 Task: Click cancel.
Action: Mouse moved to (746, 90)
Screenshot: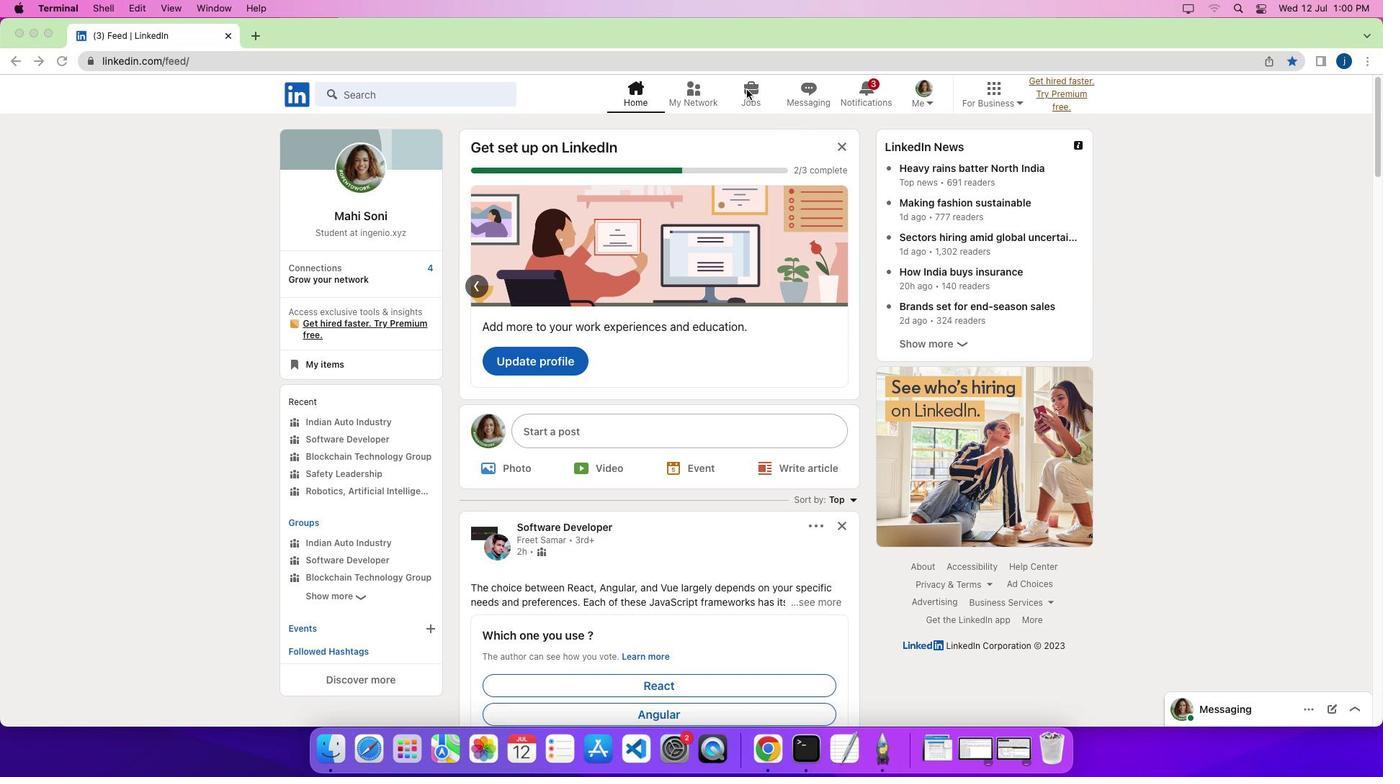 
Action: Mouse pressed left at (746, 90)
Screenshot: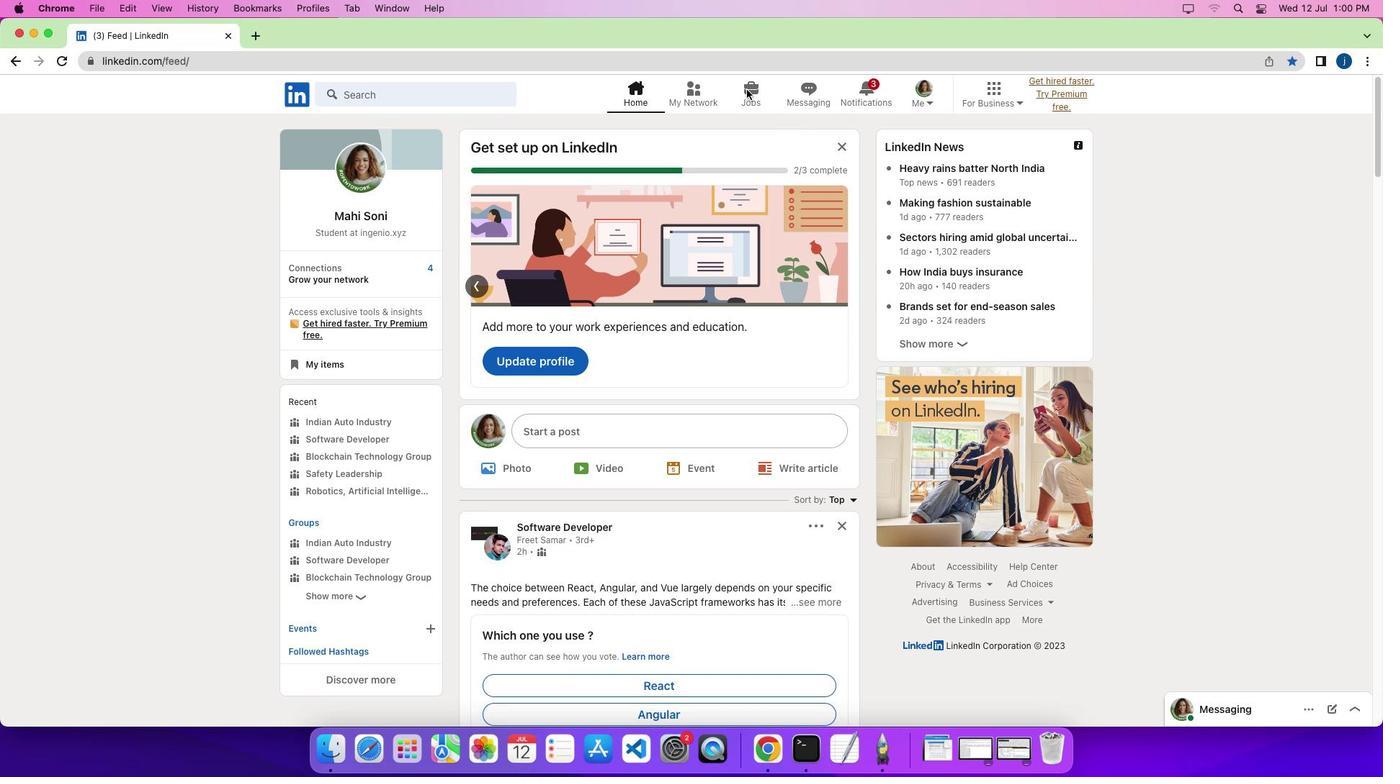 
Action: Mouse pressed left at (746, 90)
Screenshot: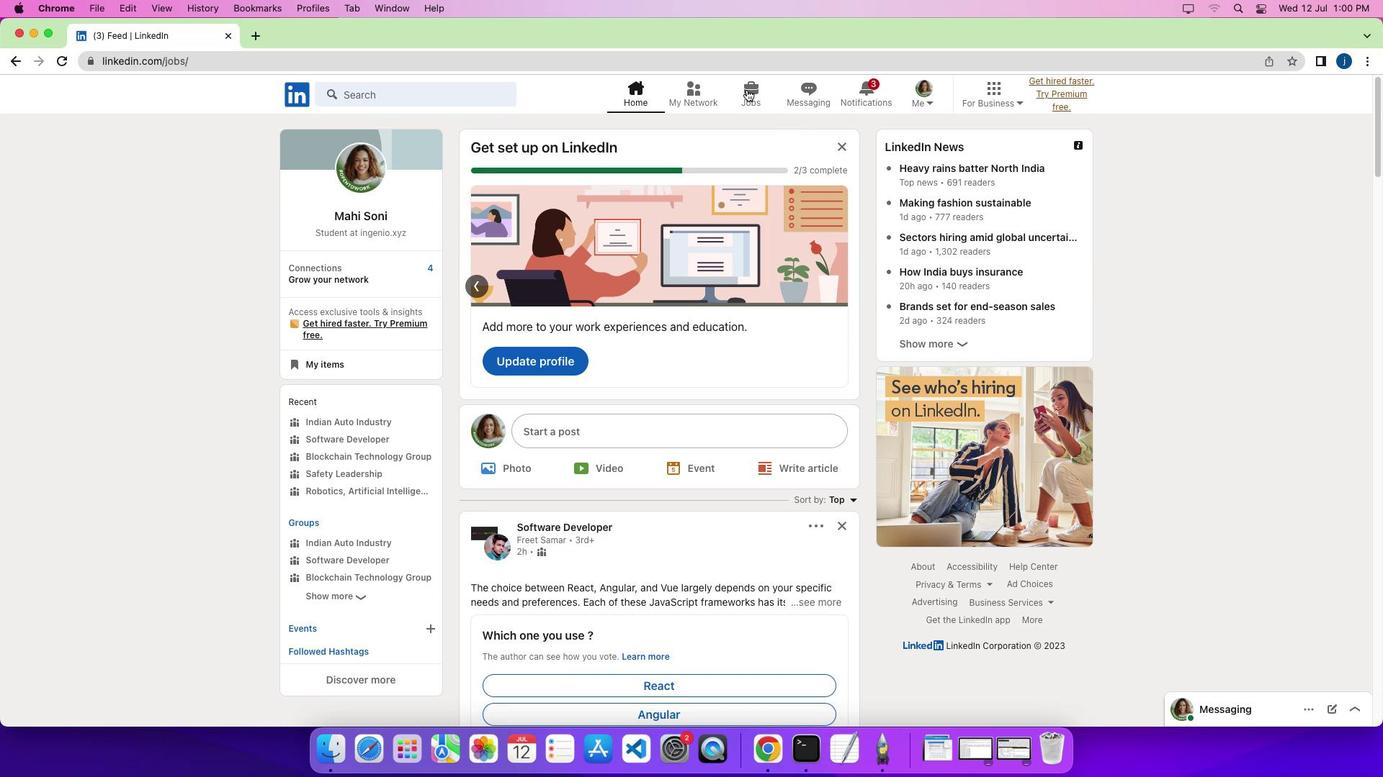 
Action: Mouse moved to (352, 424)
Screenshot: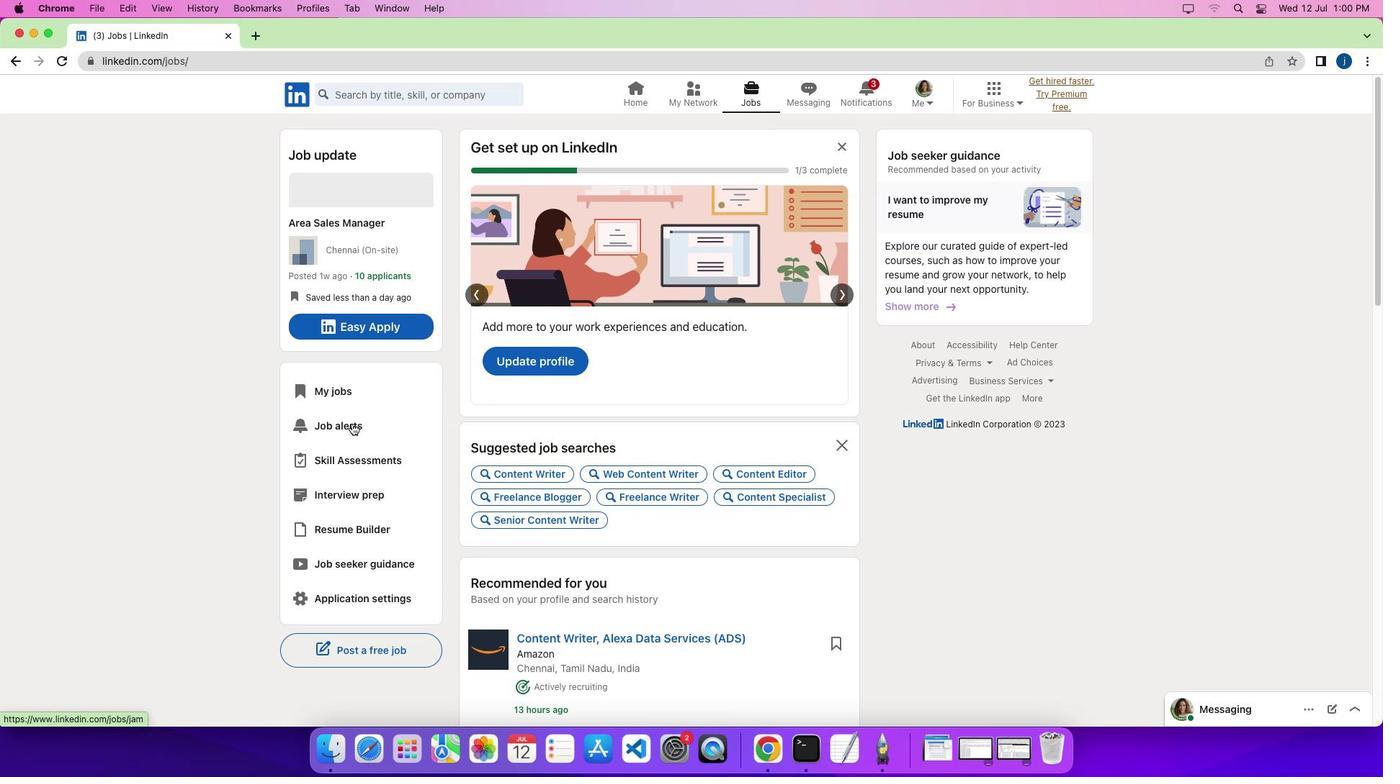 
Action: Mouse pressed left at (352, 424)
Screenshot: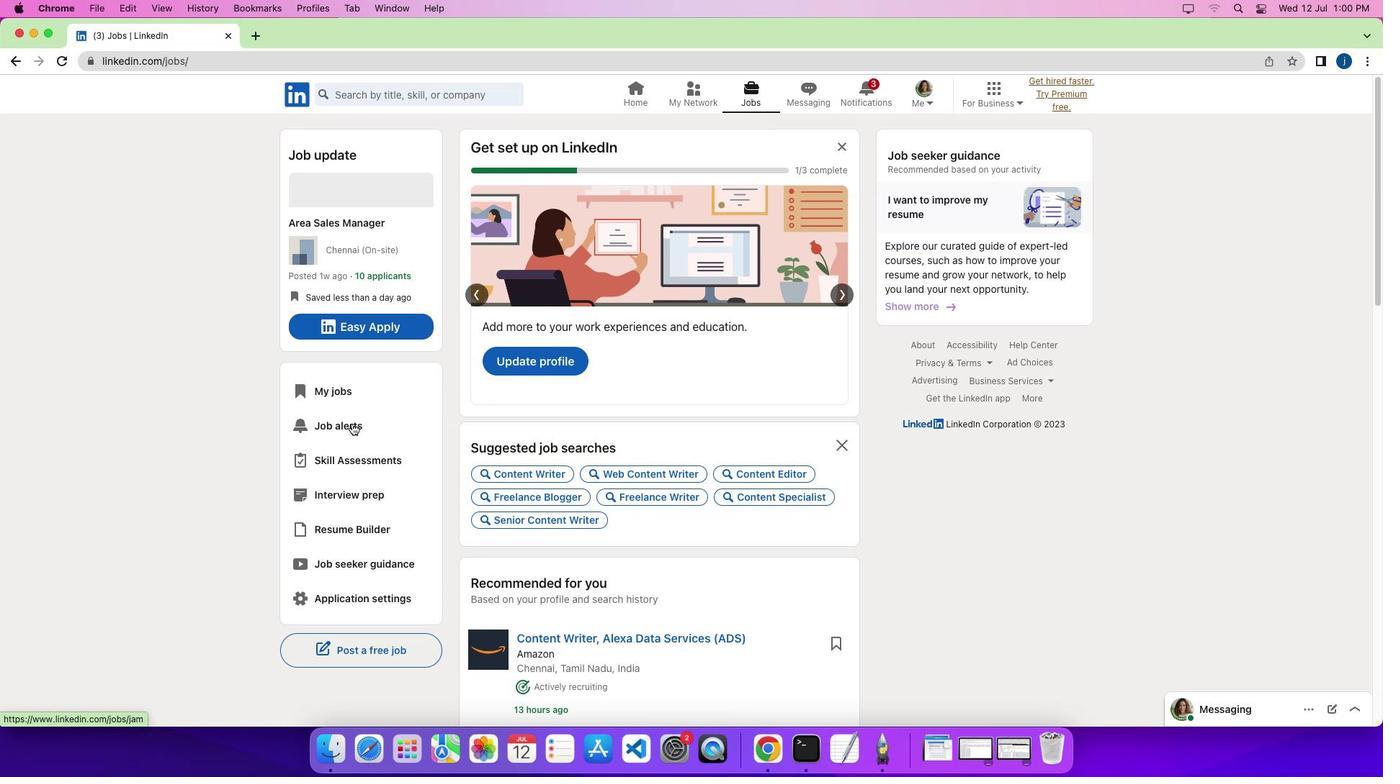 
Action: Mouse pressed left at (352, 424)
Screenshot: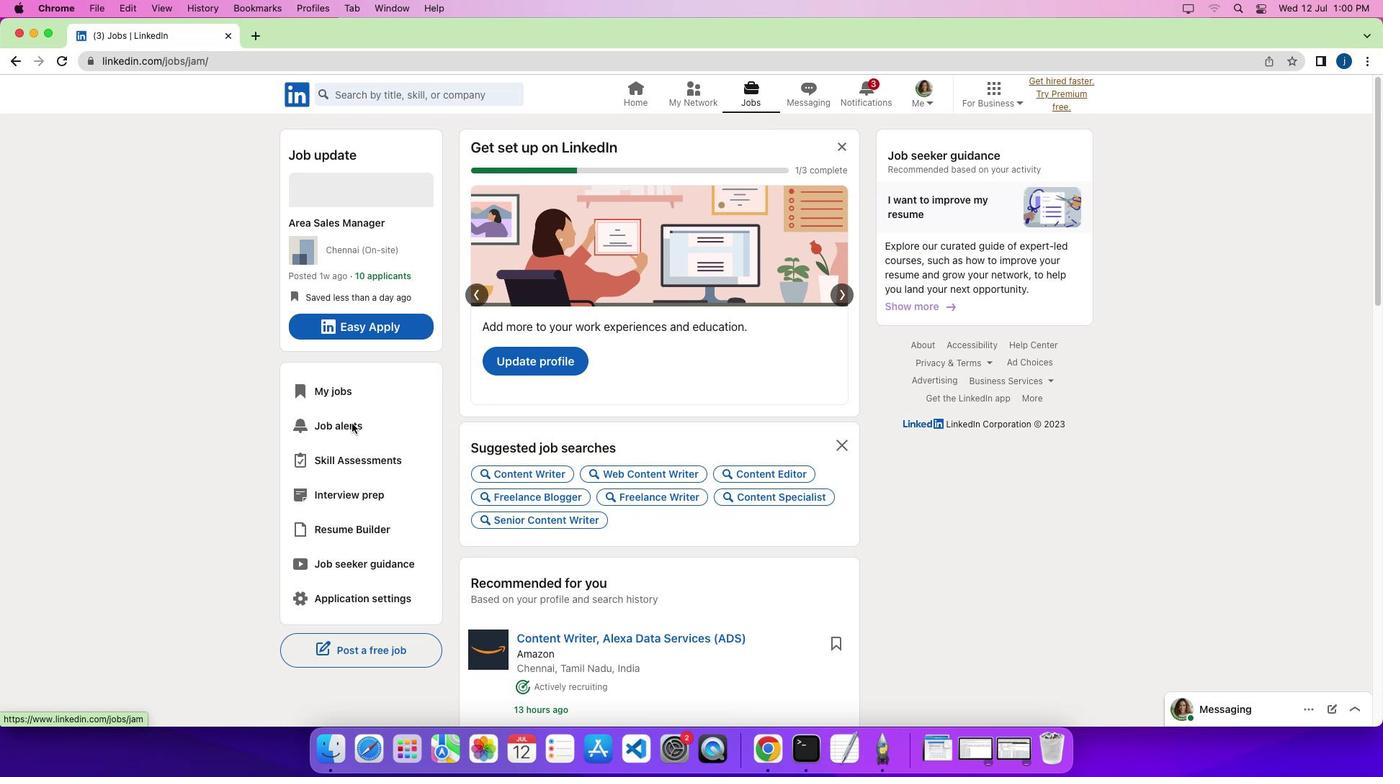 
Action: Mouse pressed left at (352, 424)
Screenshot: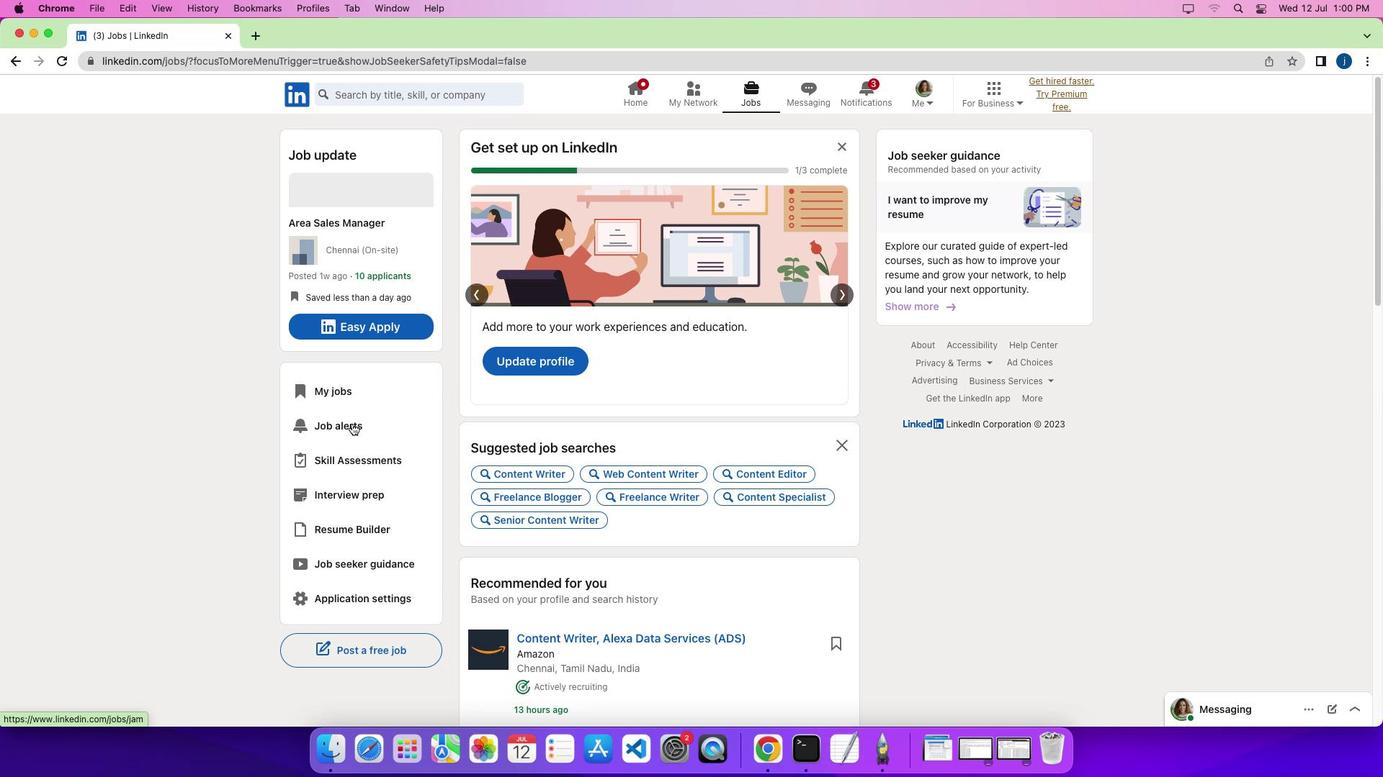 
Action: Mouse moved to (933, 167)
Screenshot: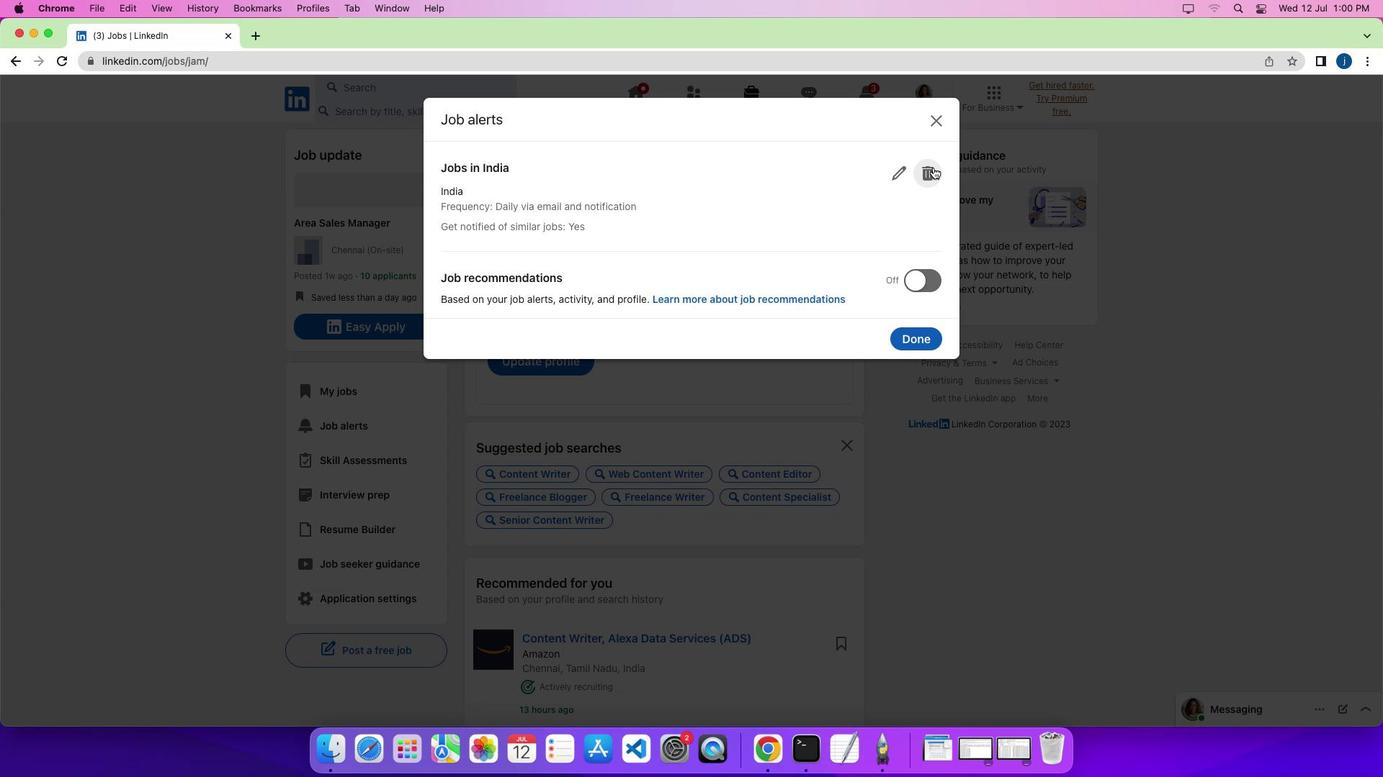 
Action: Mouse pressed left at (933, 167)
Screenshot: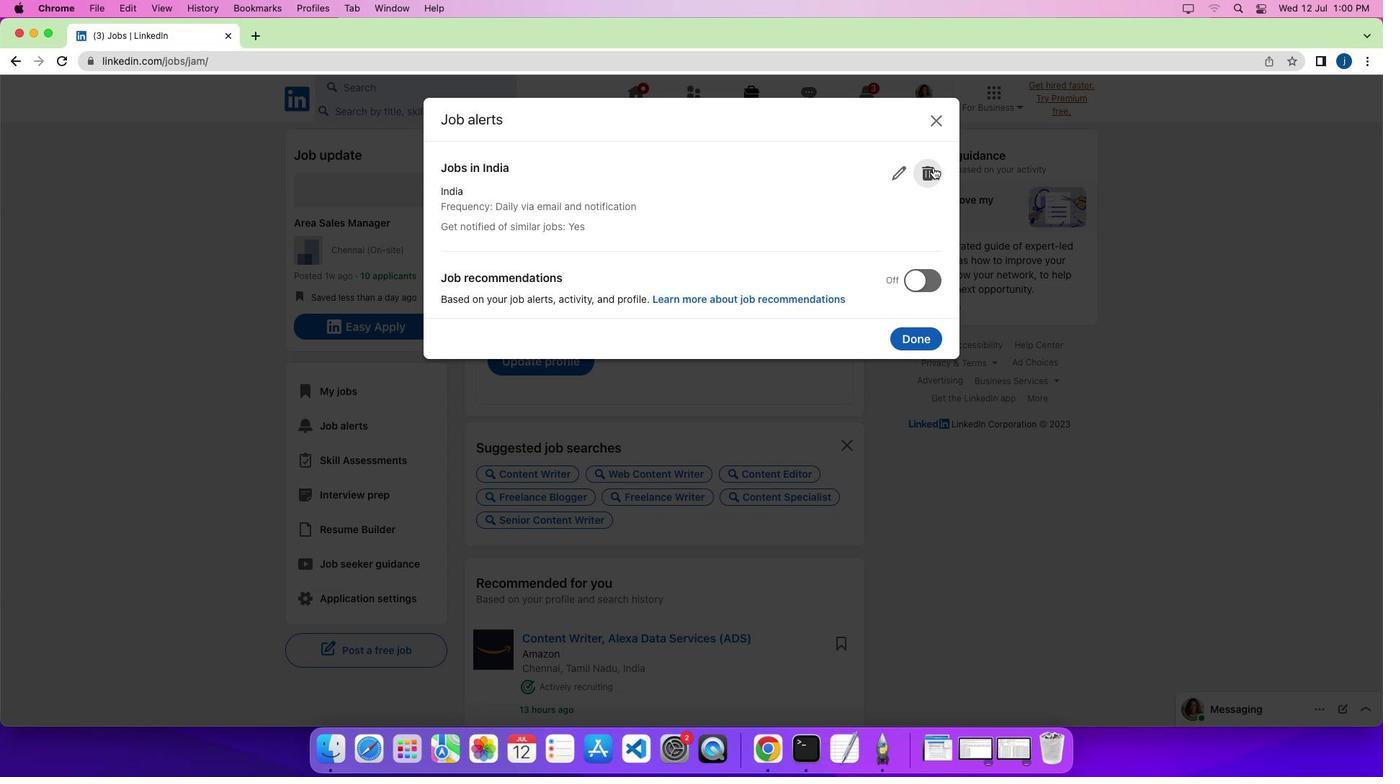 
Action: Mouse moved to (718, 342)
Screenshot: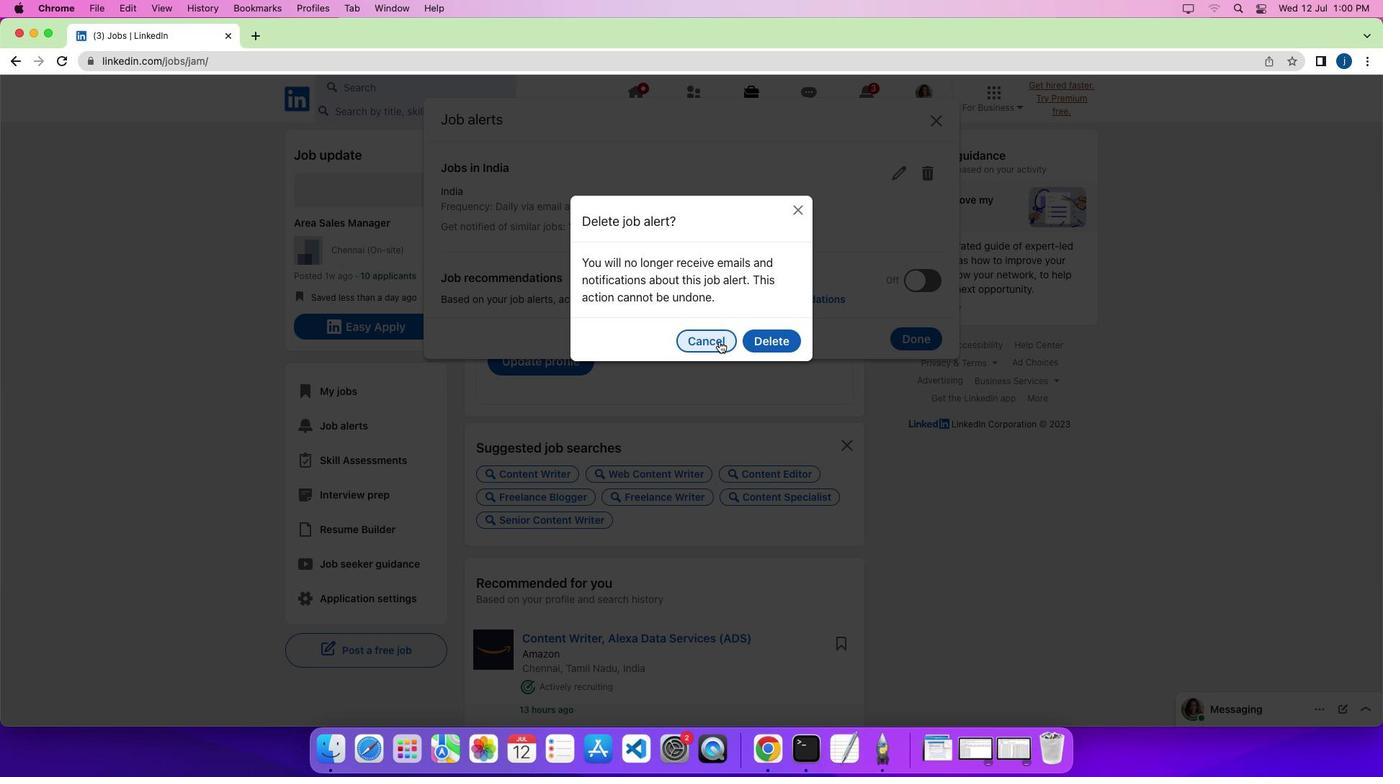 
Action: Mouse pressed left at (718, 342)
Screenshot: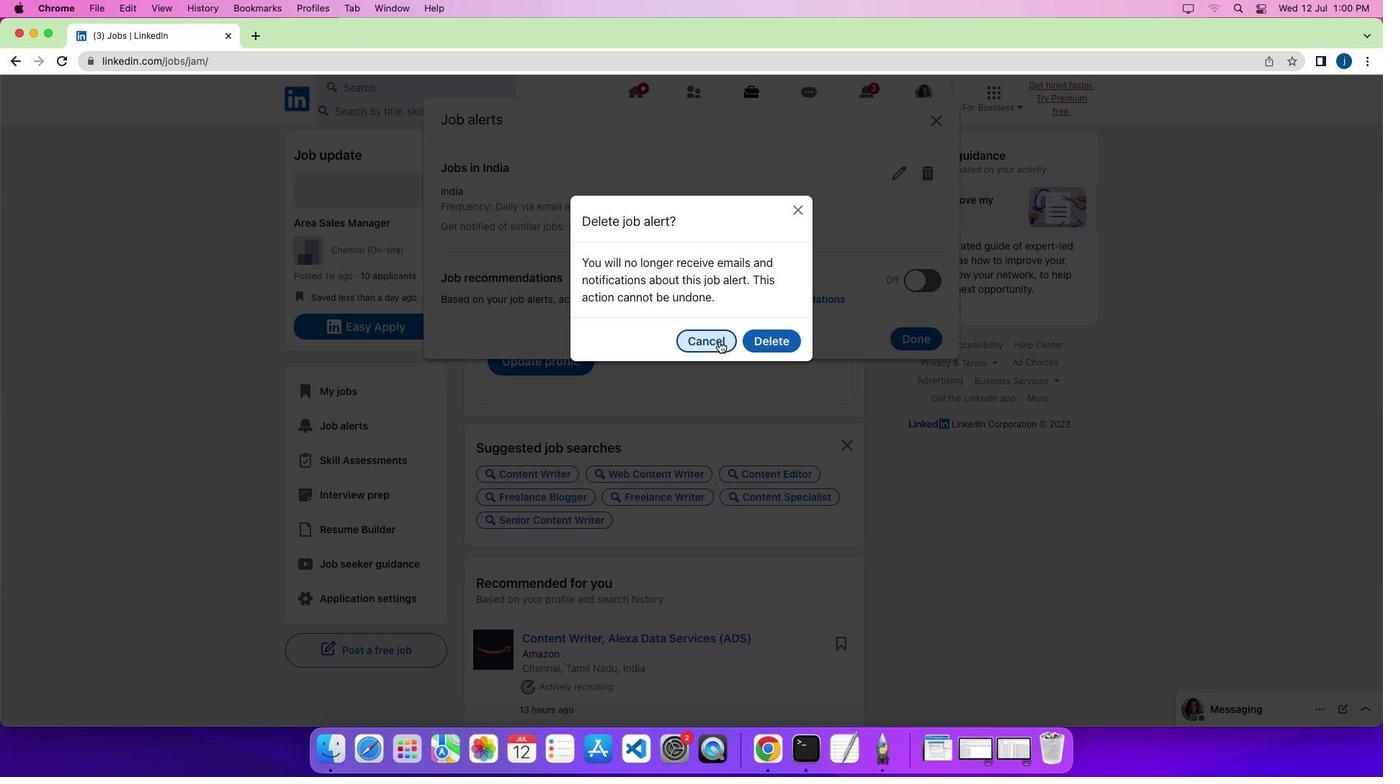 
Action: Mouse moved to (770, 421)
Screenshot: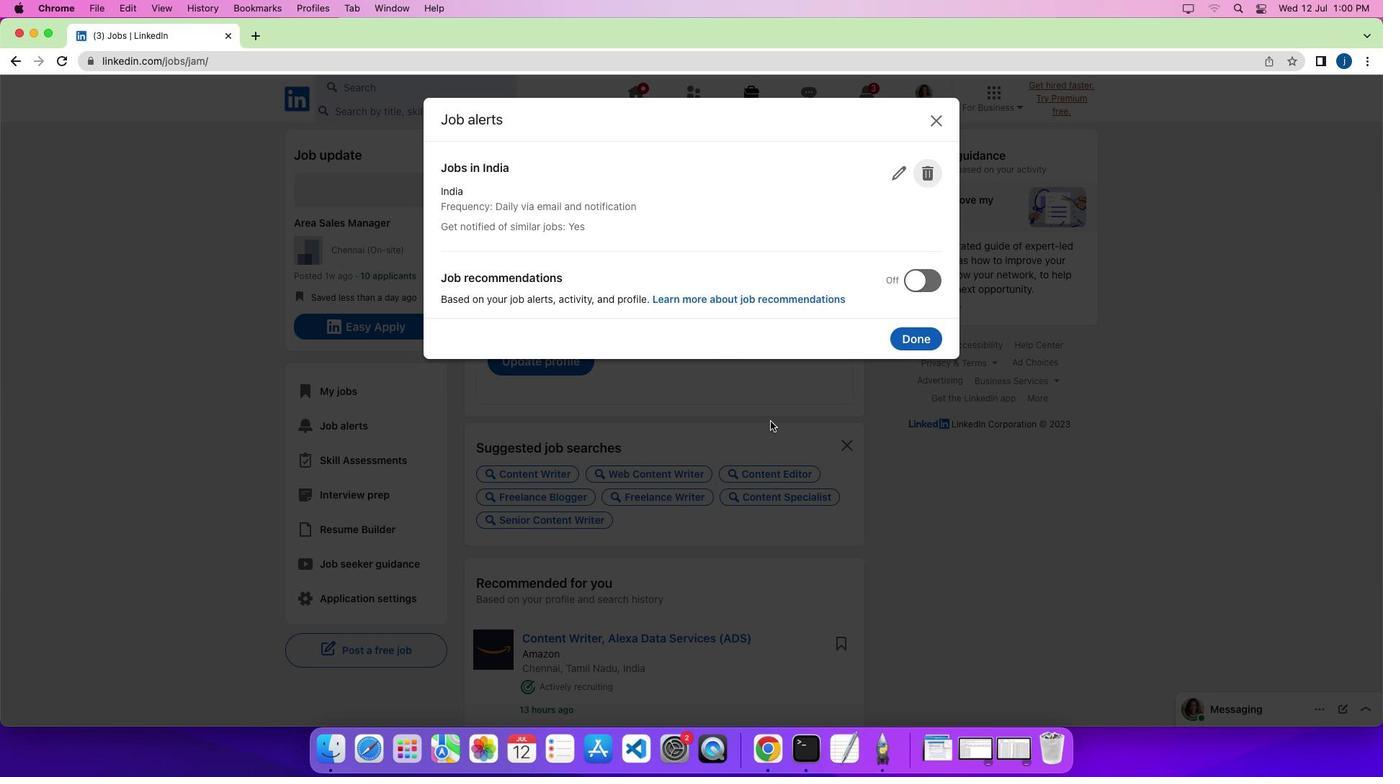 
